 Task: Insert image from photos.
Action: Mouse moved to (211, 98)
Screenshot: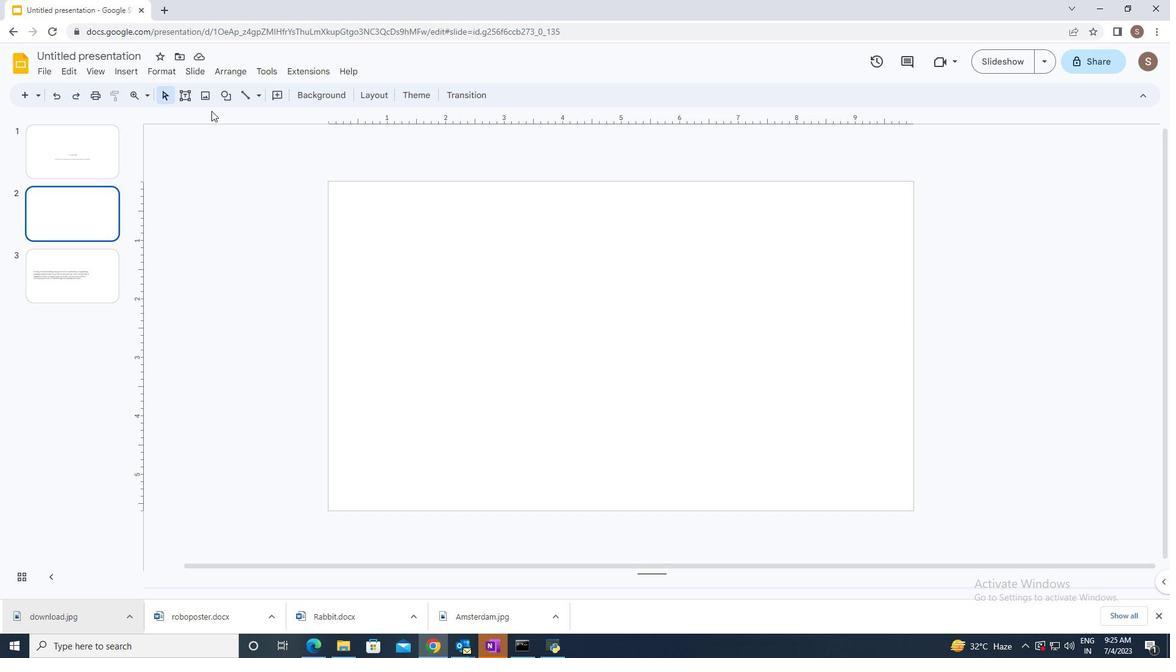 
Action: Mouse pressed left at (211, 98)
Screenshot: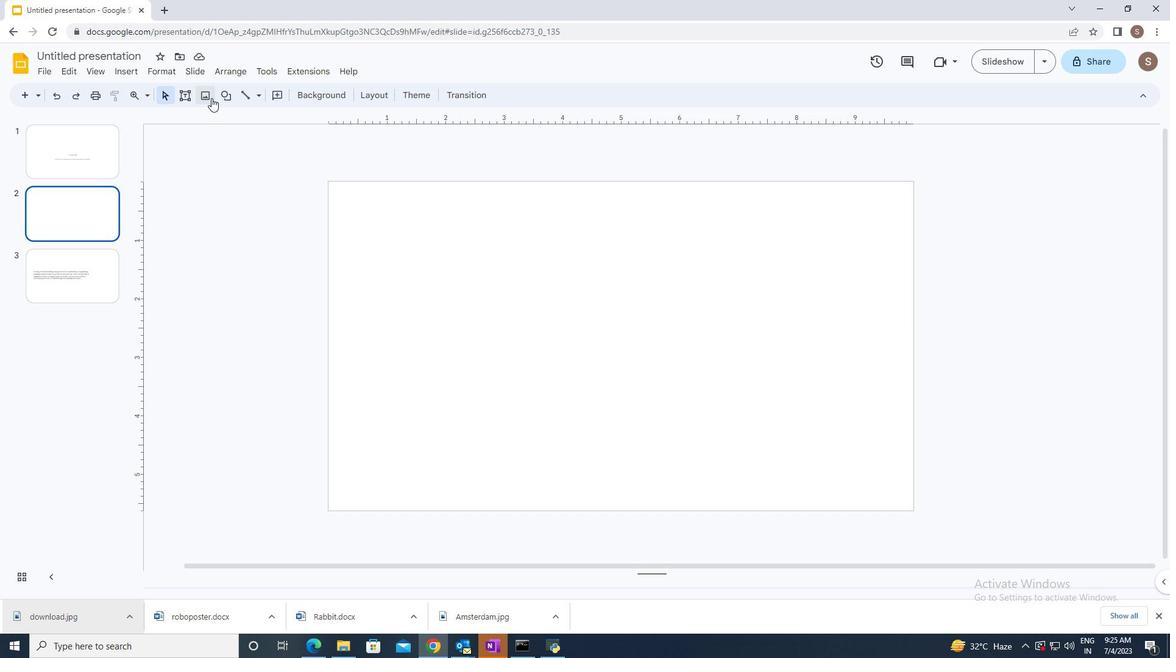 
Action: Mouse moved to (237, 185)
Screenshot: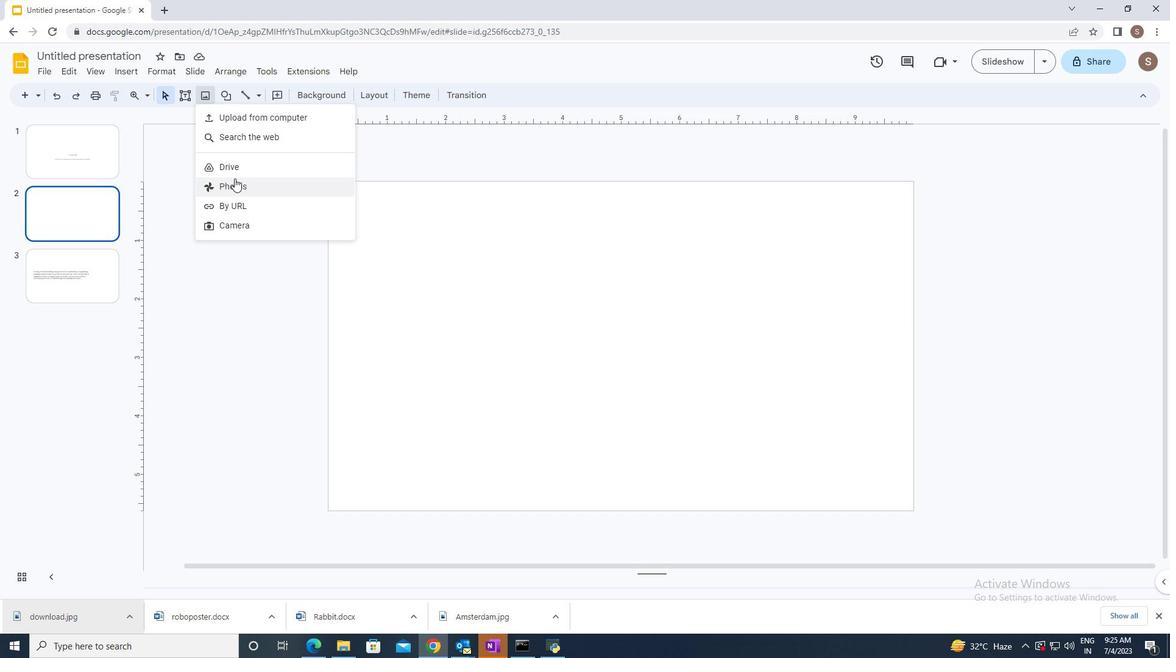 
Action: Mouse pressed left at (237, 185)
Screenshot: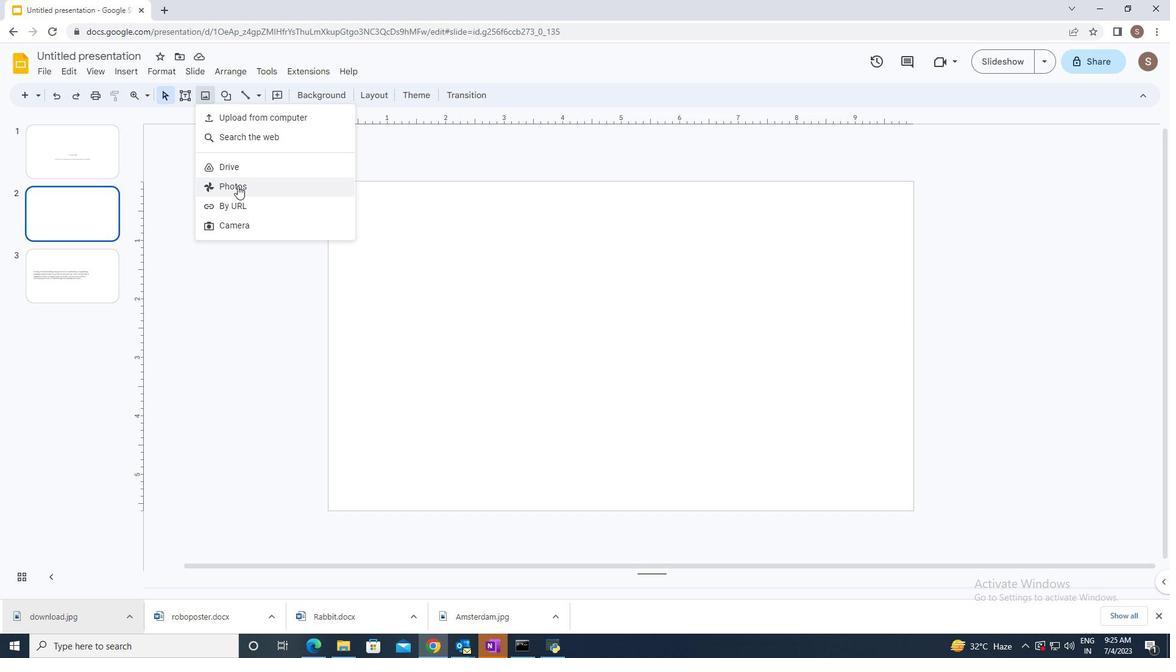 
Action: Mouse moved to (1000, 227)
Screenshot: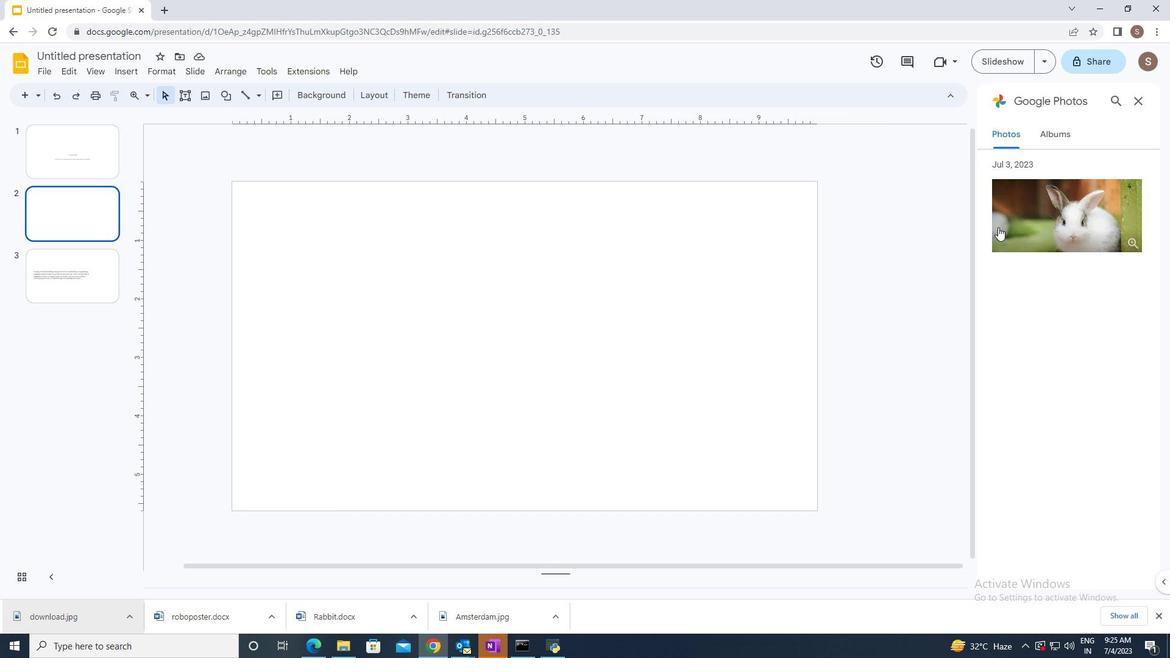 
Action: Mouse pressed left at (1000, 227)
Screenshot: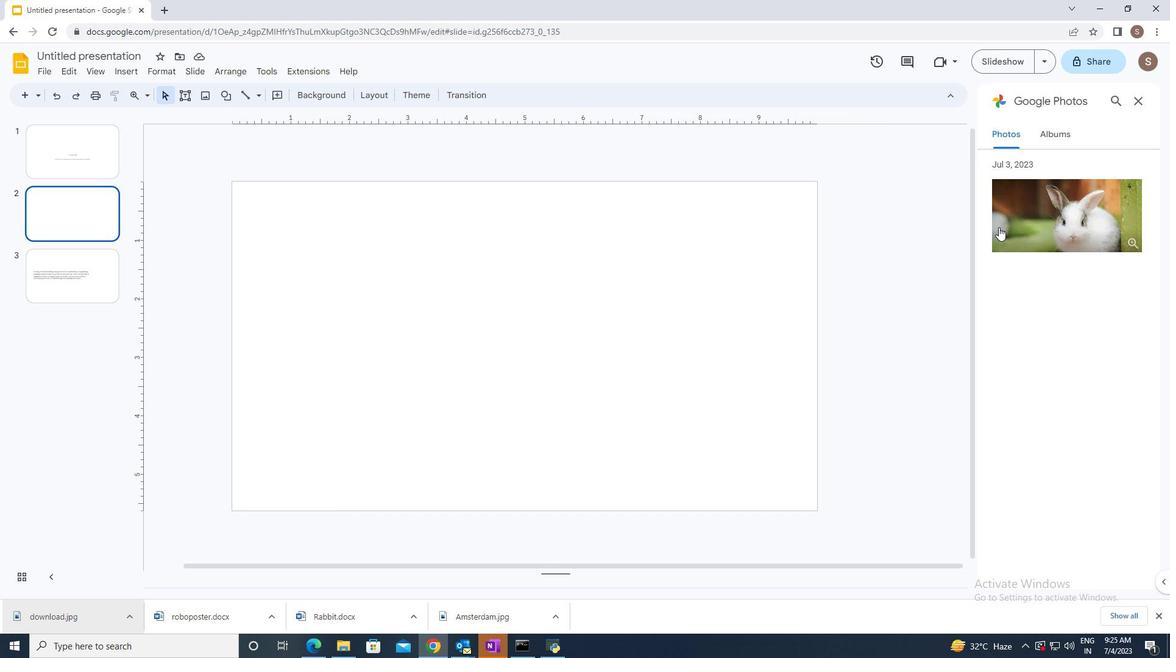 
Action: Mouse moved to (1111, 572)
Screenshot: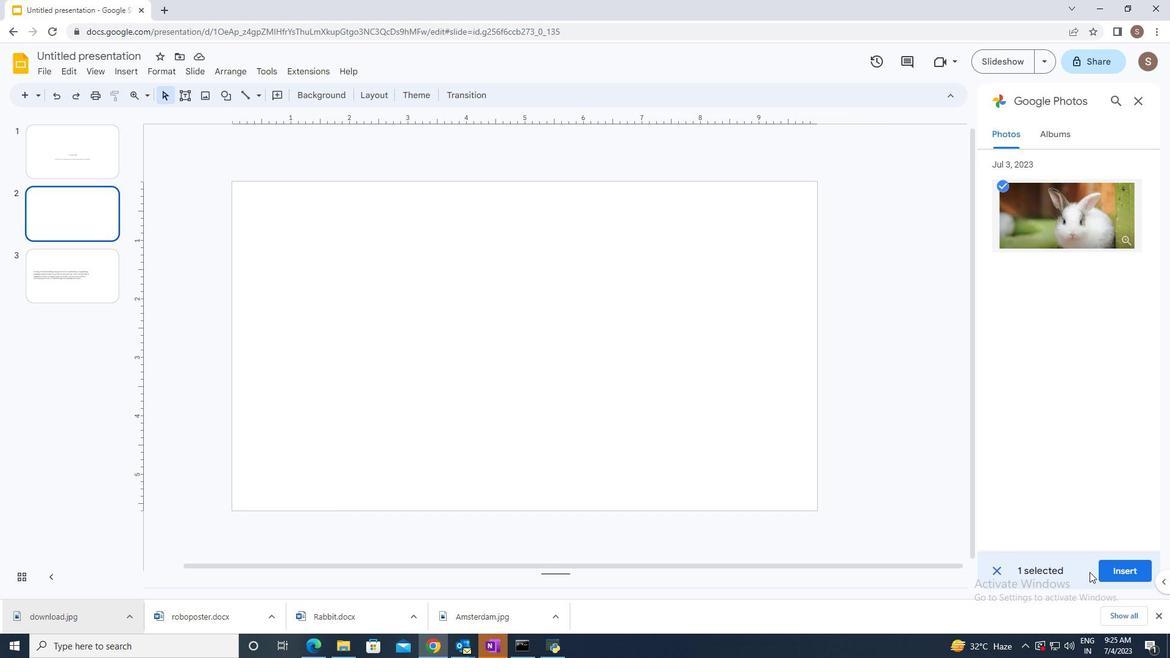 
Action: Mouse pressed left at (1111, 572)
Screenshot: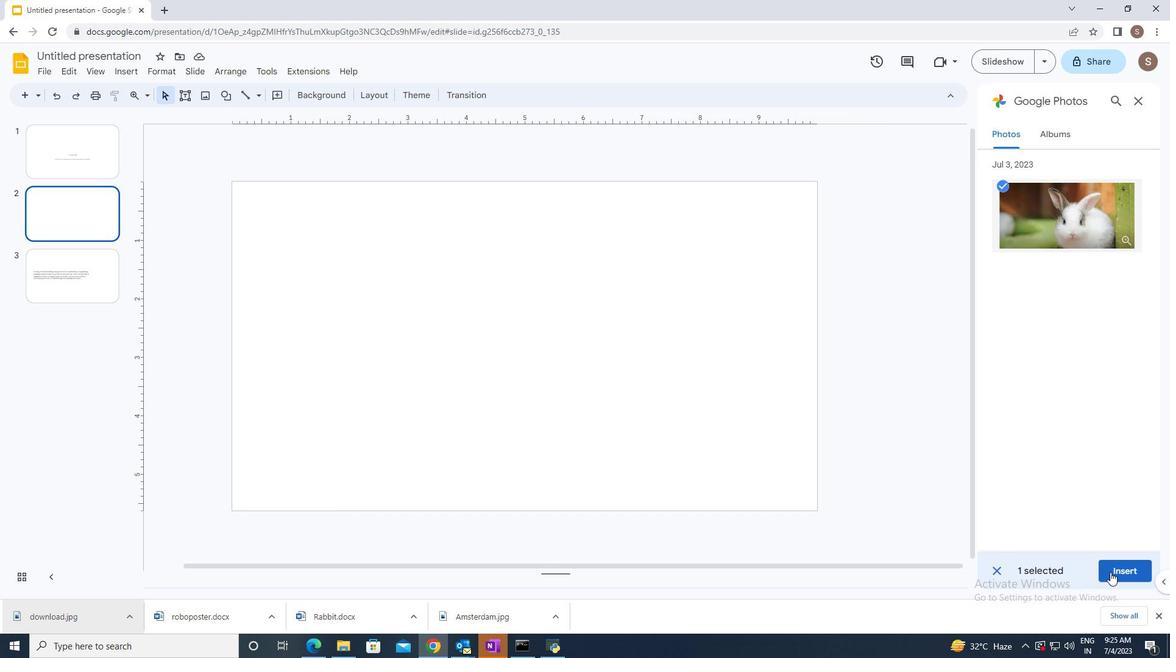
Action: Mouse moved to (535, 334)
Screenshot: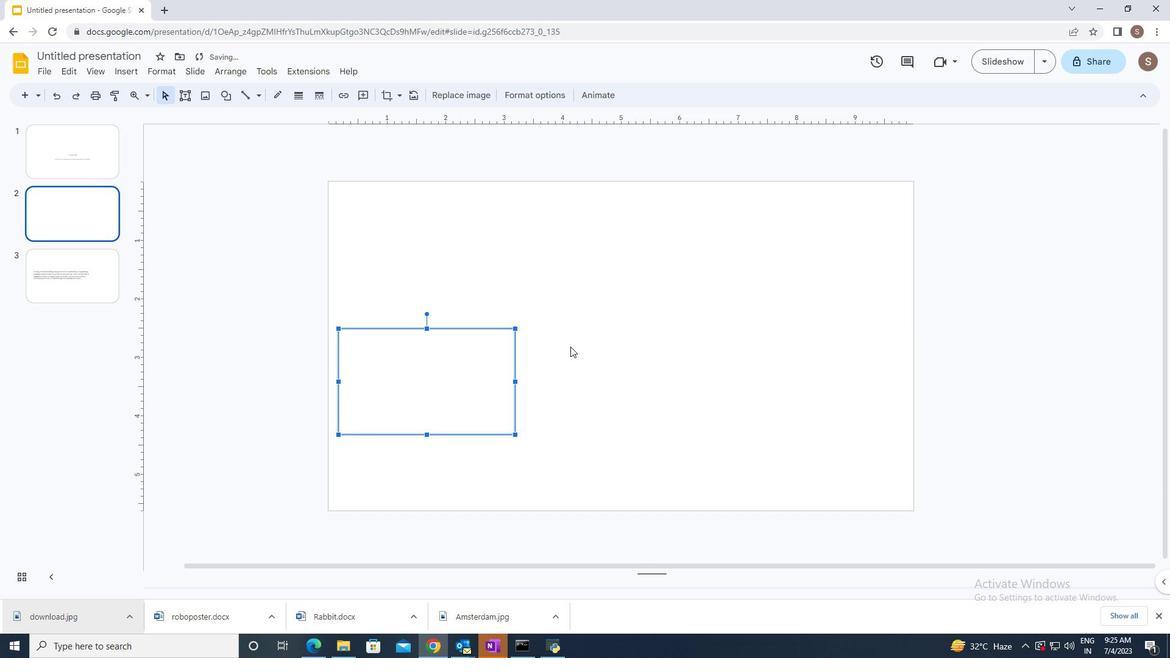 
Action: Mouse pressed left at (535, 334)
Screenshot: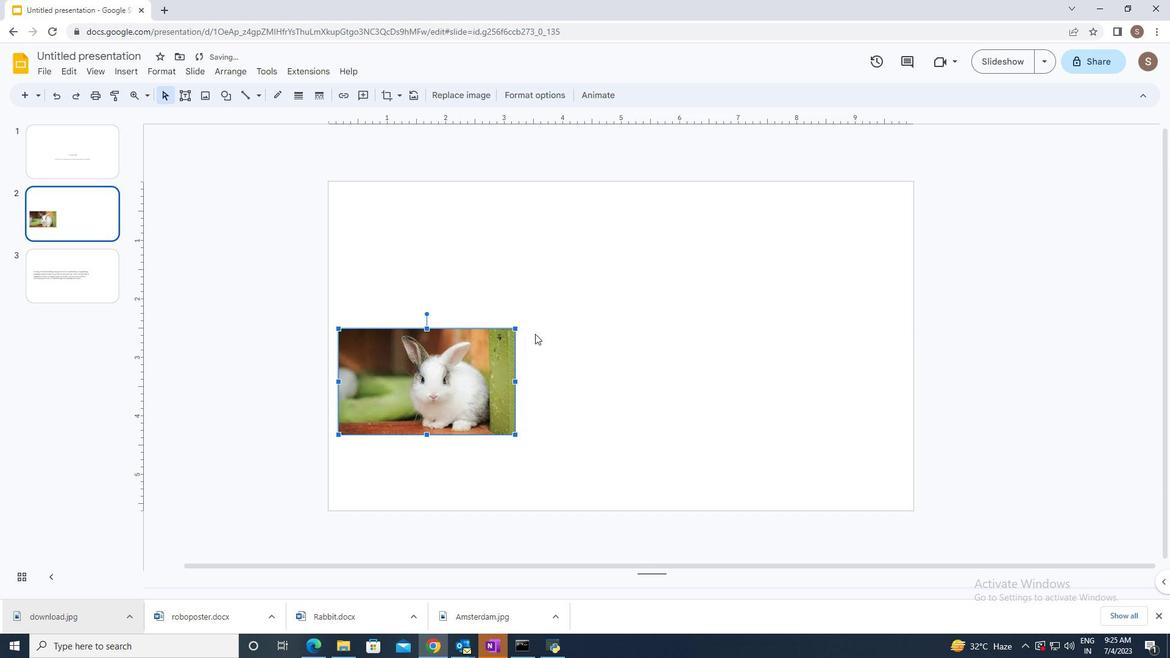 
Action: Mouse moved to (293, 274)
Screenshot: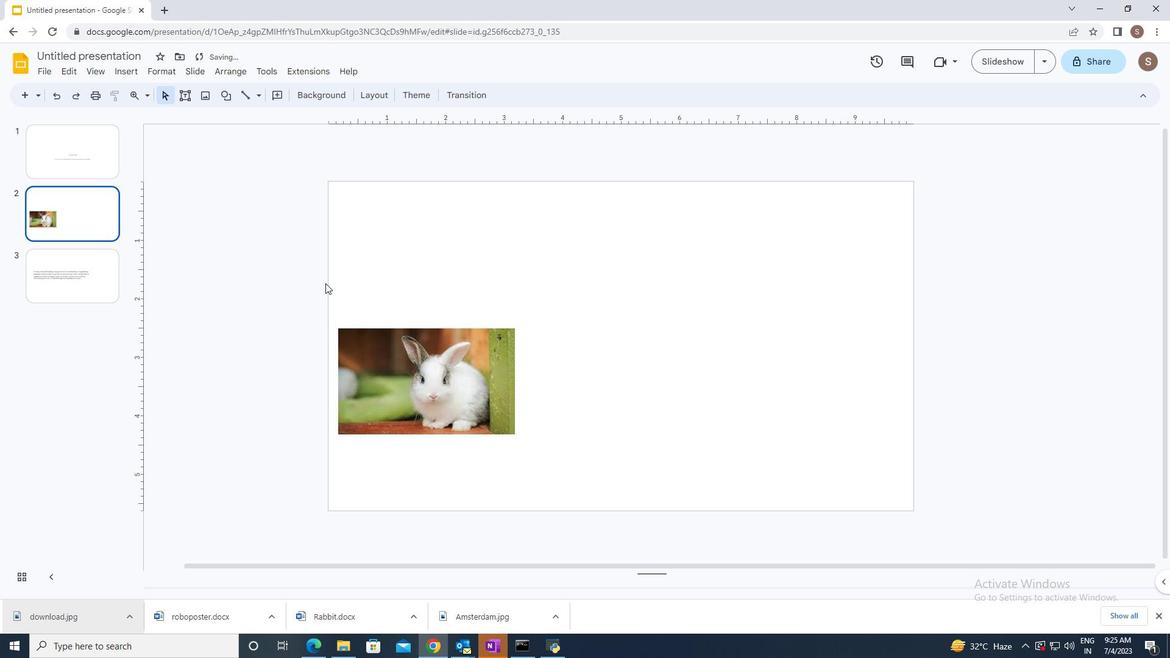 
